 Task: Insert the line end through the arrow.
Action: Mouse moved to (437, 281)
Screenshot: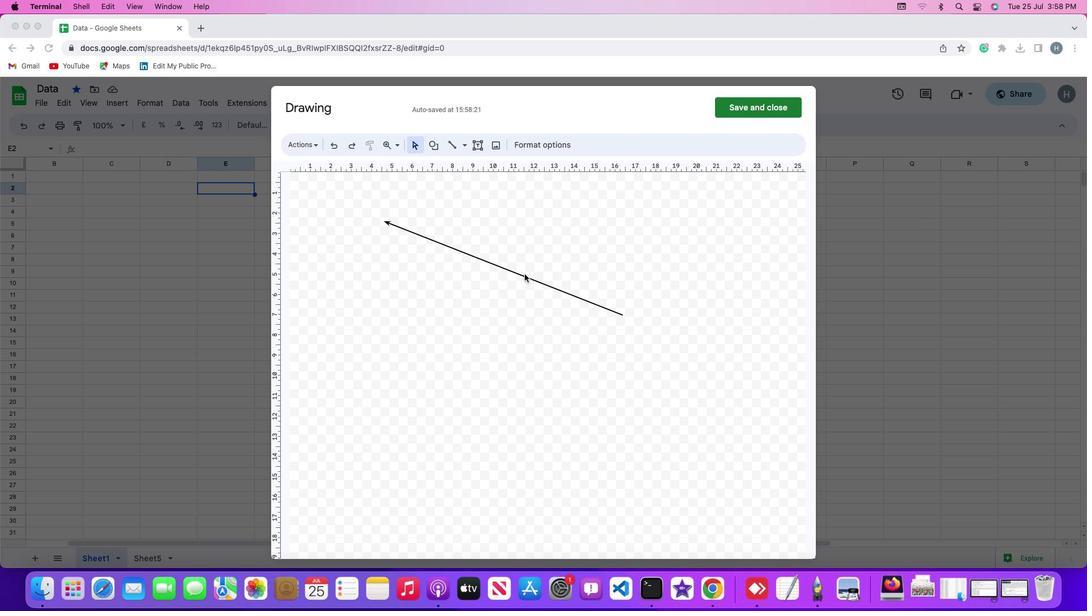 
Action: Mouse pressed left at (437, 281)
Screenshot: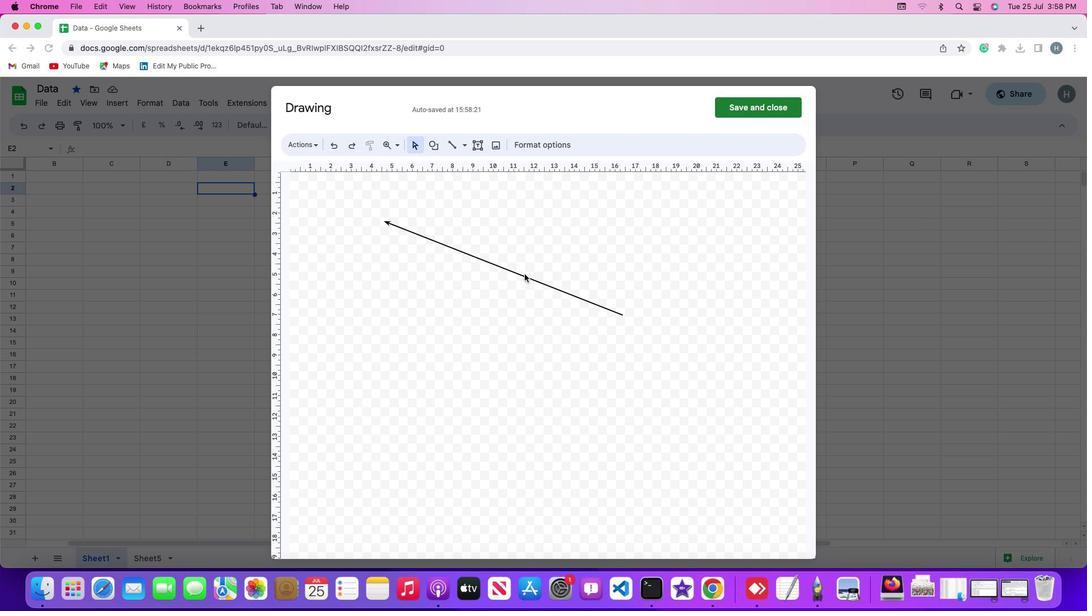 
Action: Mouse moved to (439, 281)
Screenshot: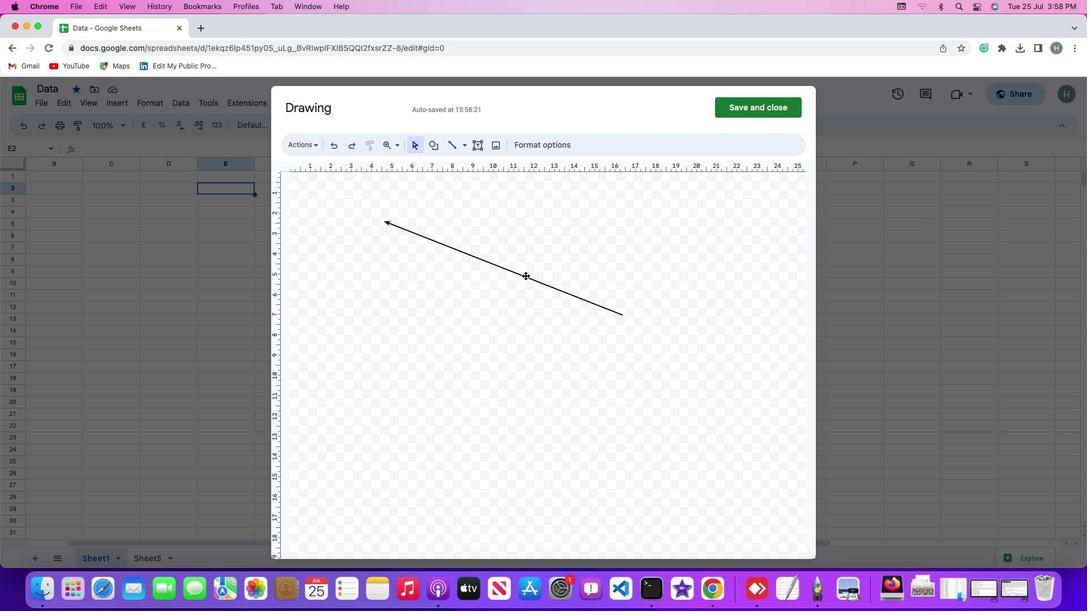 
Action: Mouse pressed left at (439, 281)
Screenshot: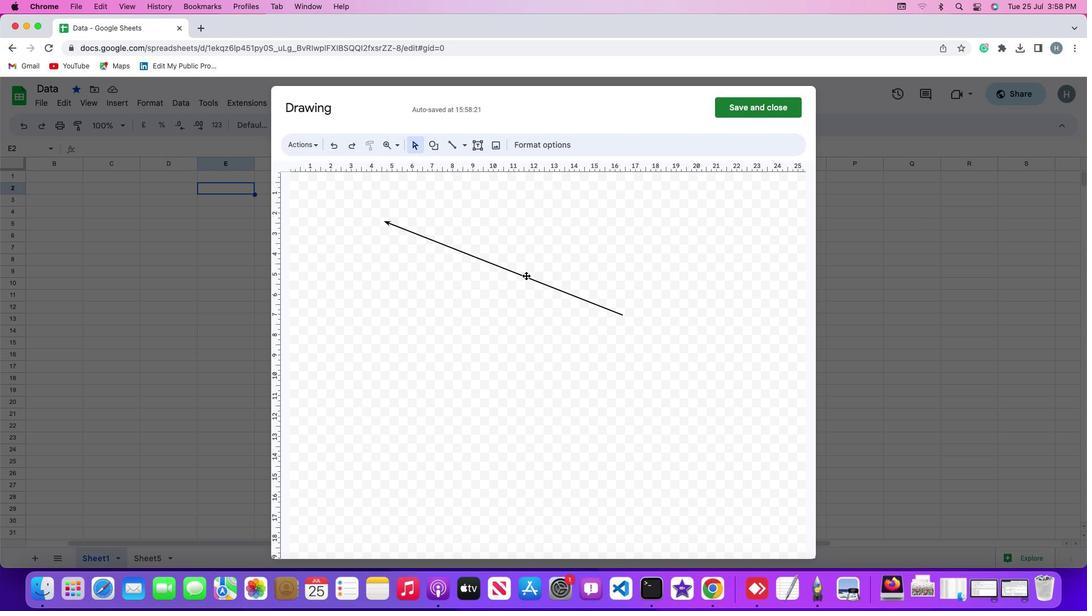 
Action: Mouse moved to (601, 169)
Screenshot: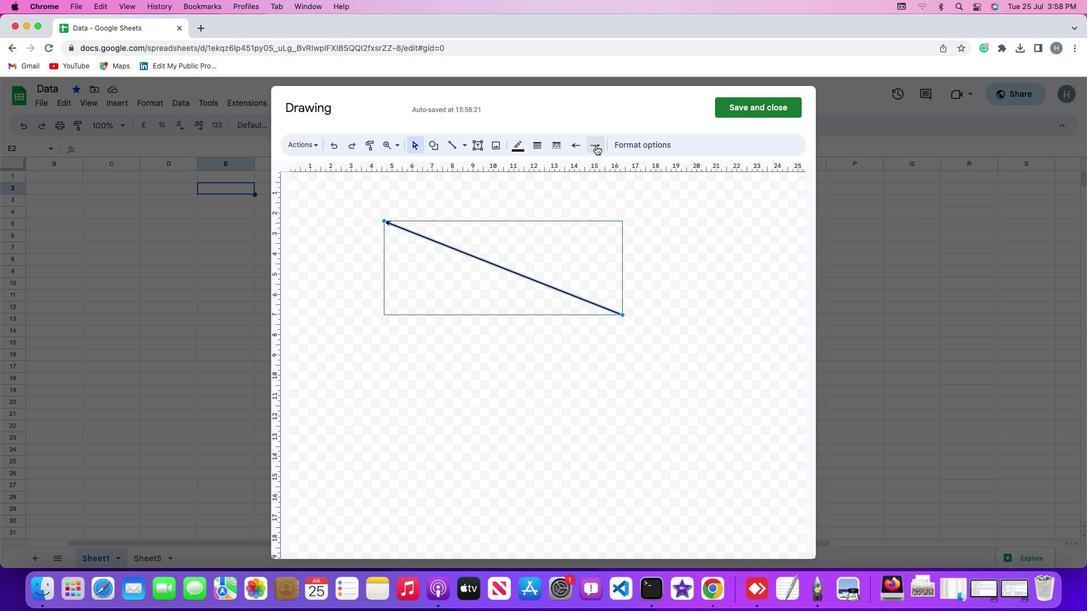 
Action: Mouse pressed left at (601, 169)
Screenshot: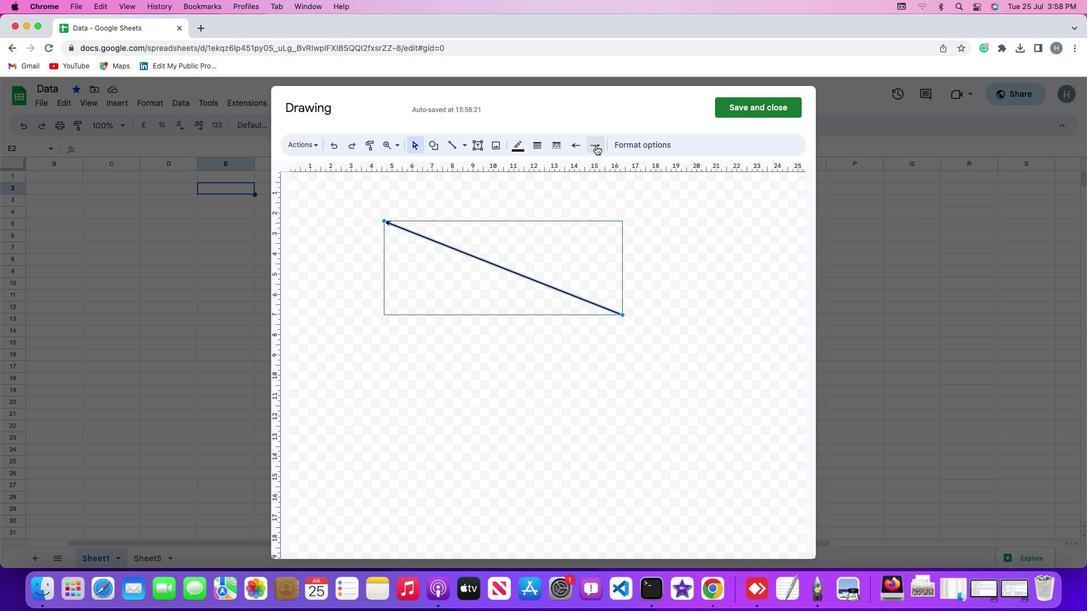 
Action: Mouse moved to (636, 202)
Screenshot: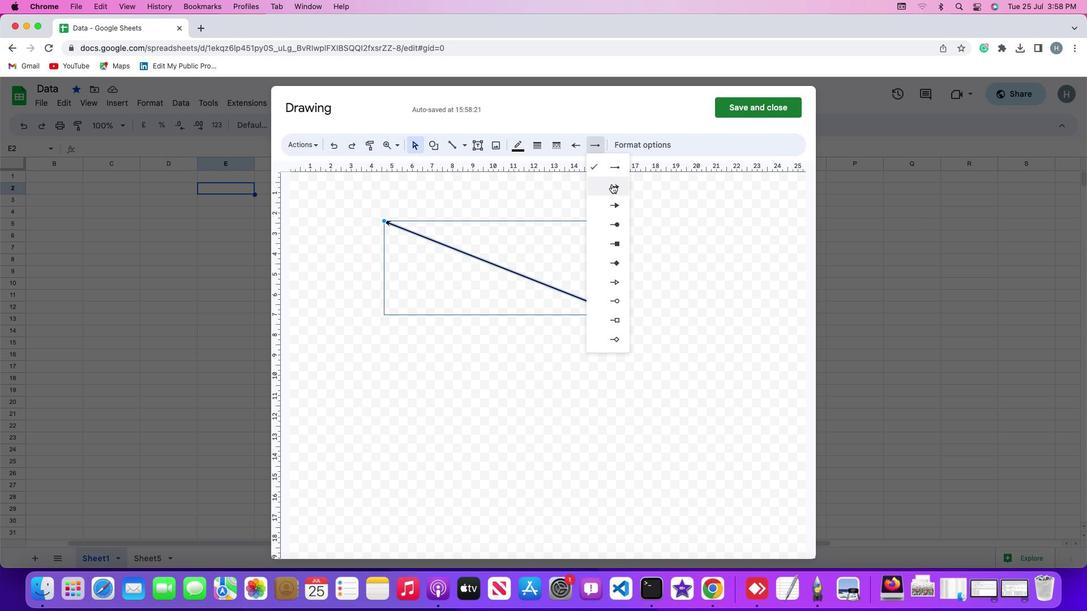
Action: Mouse pressed left at (636, 202)
Screenshot: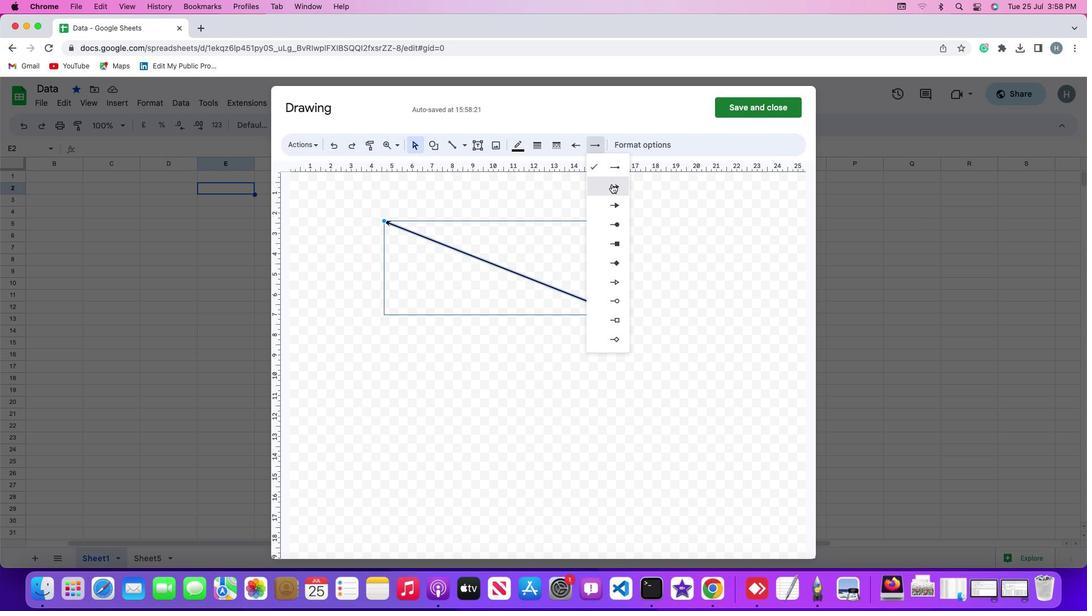 
Action: Mouse moved to (818, 237)
Screenshot: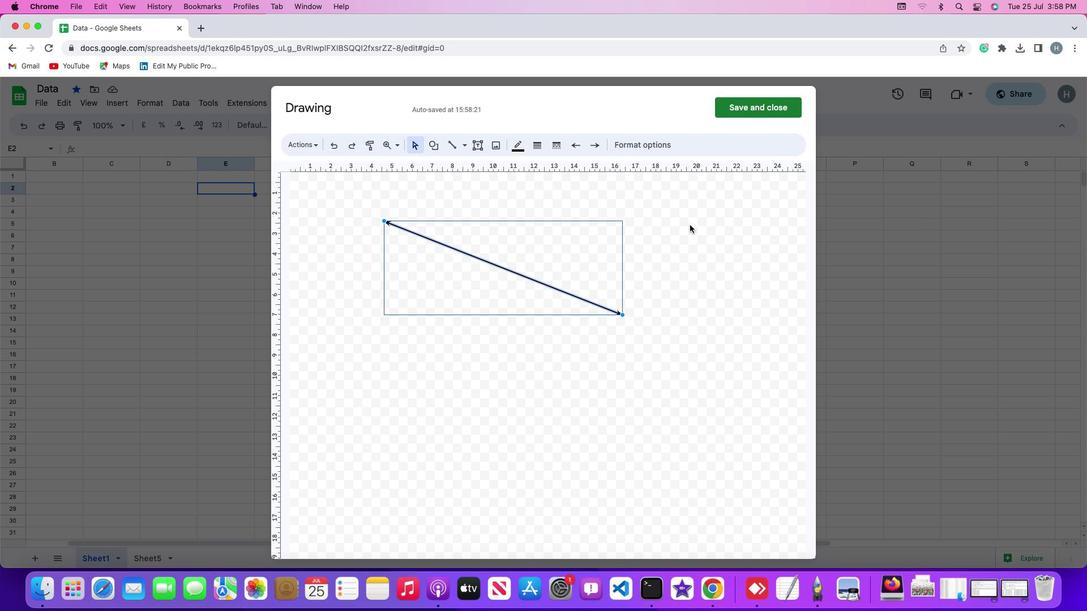 
